 Task: Create a sub task Design and Implement Solution for the task  Upgrade and migrate company email marketing to a cloud-based solution in the project AgriSoft , assign it to team member softage.3@softage.net and update the status of the sub task to  Completed , set the priority of the sub task to High
Action: Mouse moved to (544, 246)
Screenshot: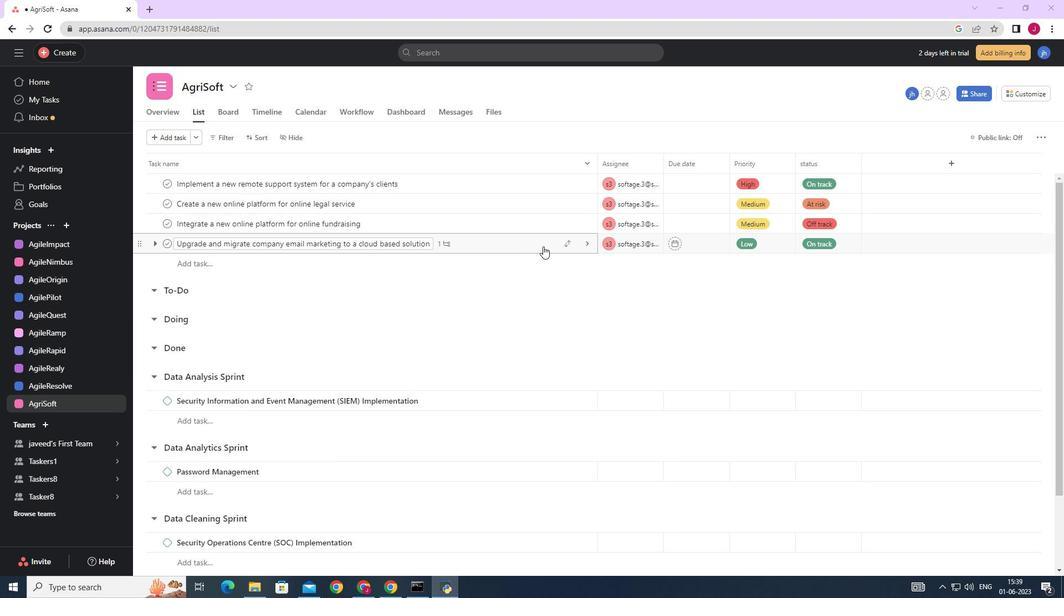 
Action: Mouse pressed left at (544, 246)
Screenshot: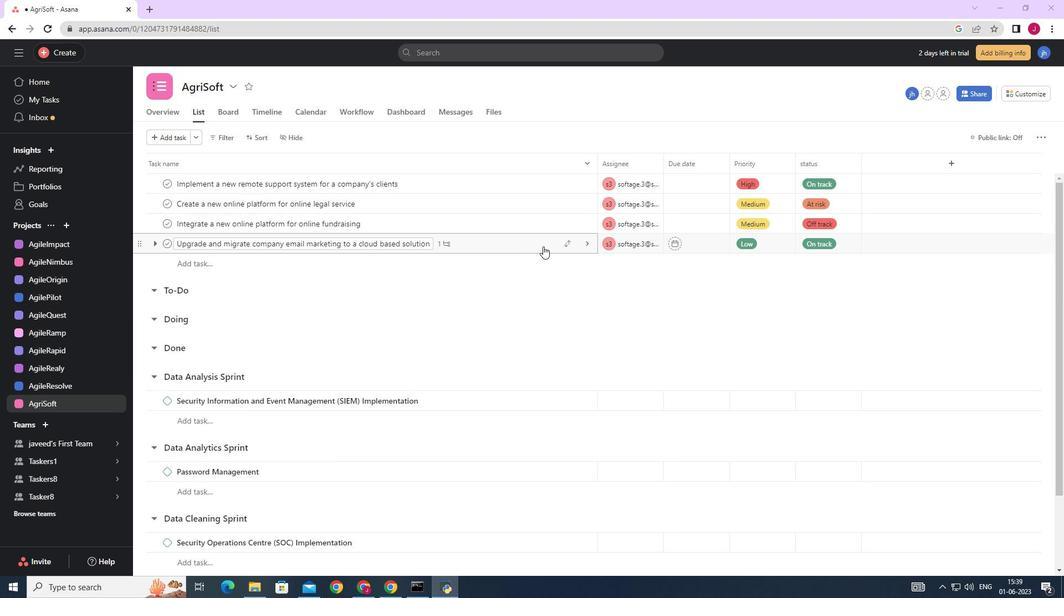 
Action: Mouse moved to (794, 320)
Screenshot: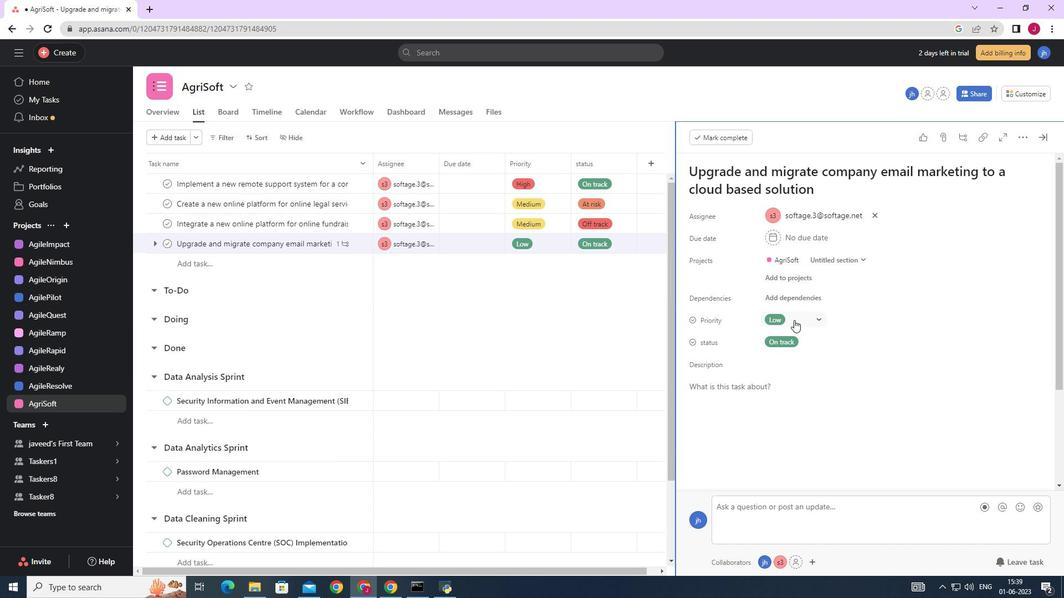 
Action: Mouse scrolled (794, 319) with delta (0, 0)
Screenshot: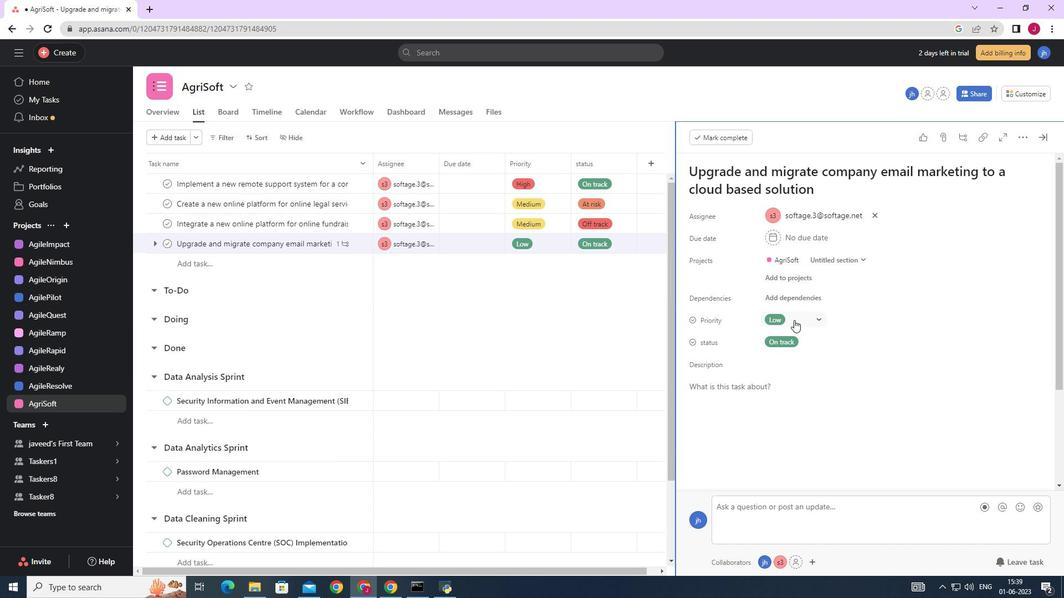 
Action: Mouse moved to (795, 320)
Screenshot: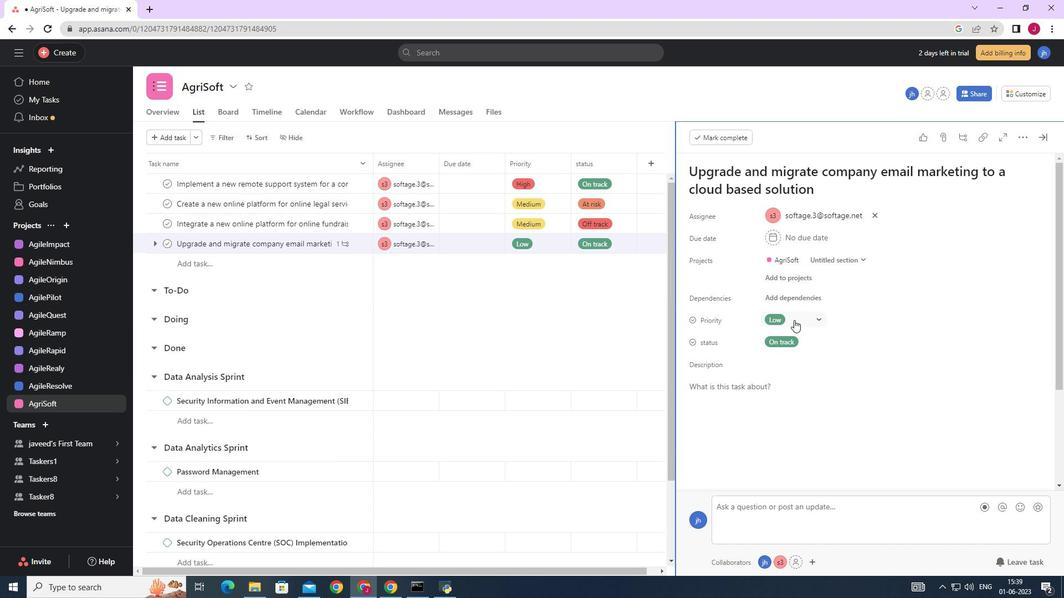 
Action: Mouse scrolled (795, 319) with delta (0, 0)
Screenshot: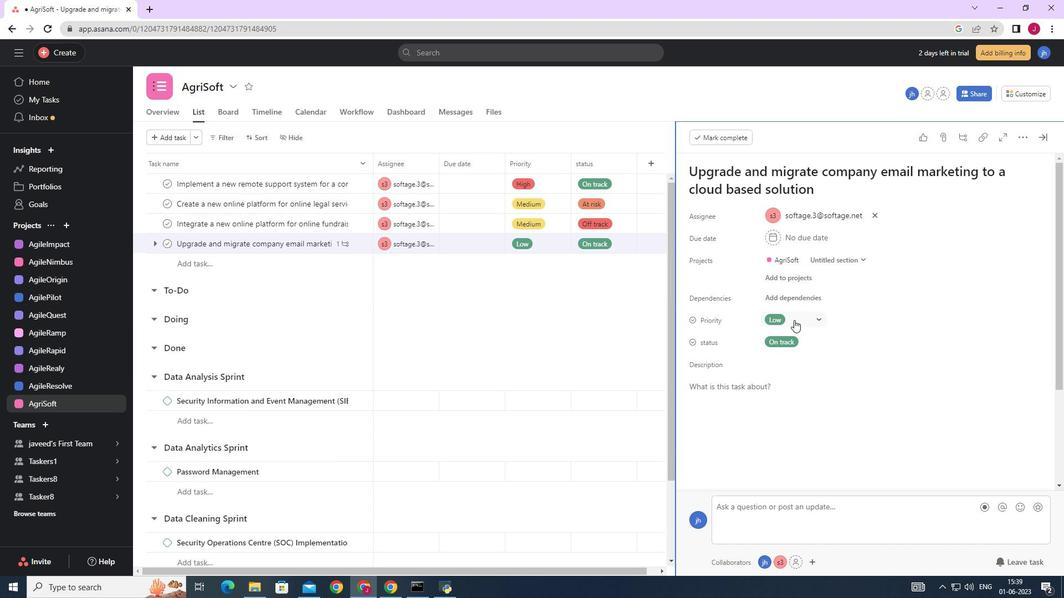 
Action: Mouse moved to (796, 320)
Screenshot: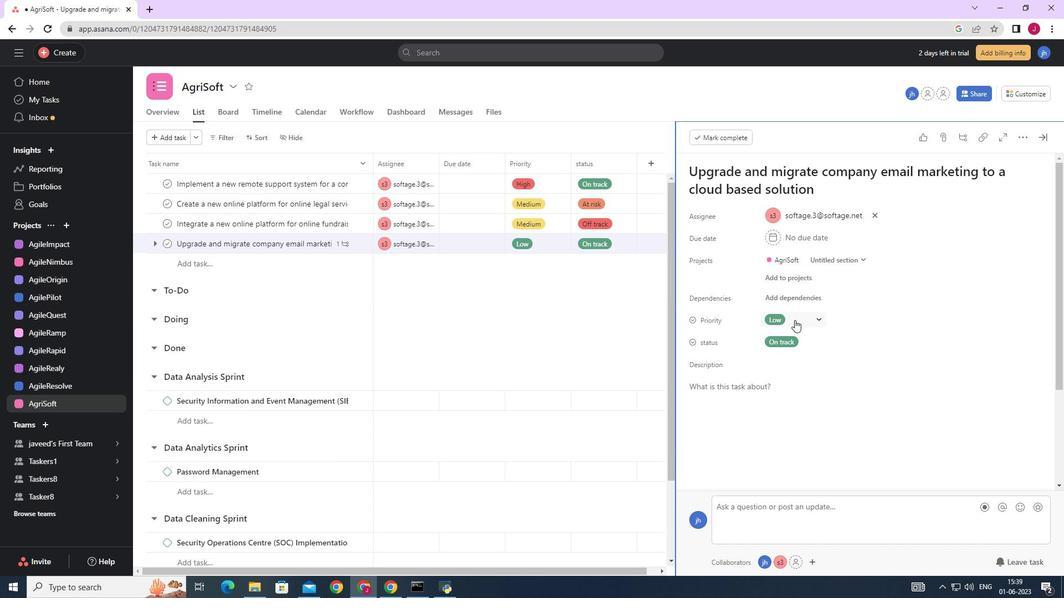 
Action: Mouse scrolled (796, 319) with delta (0, 0)
Screenshot: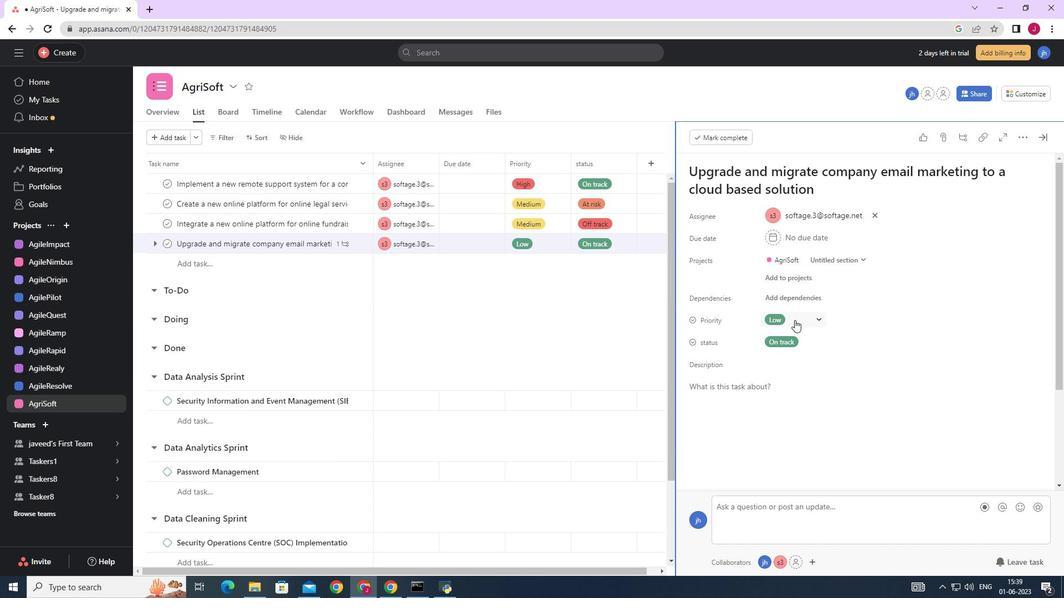 
Action: Mouse scrolled (796, 319) with delta (0, 0)
Screenshot: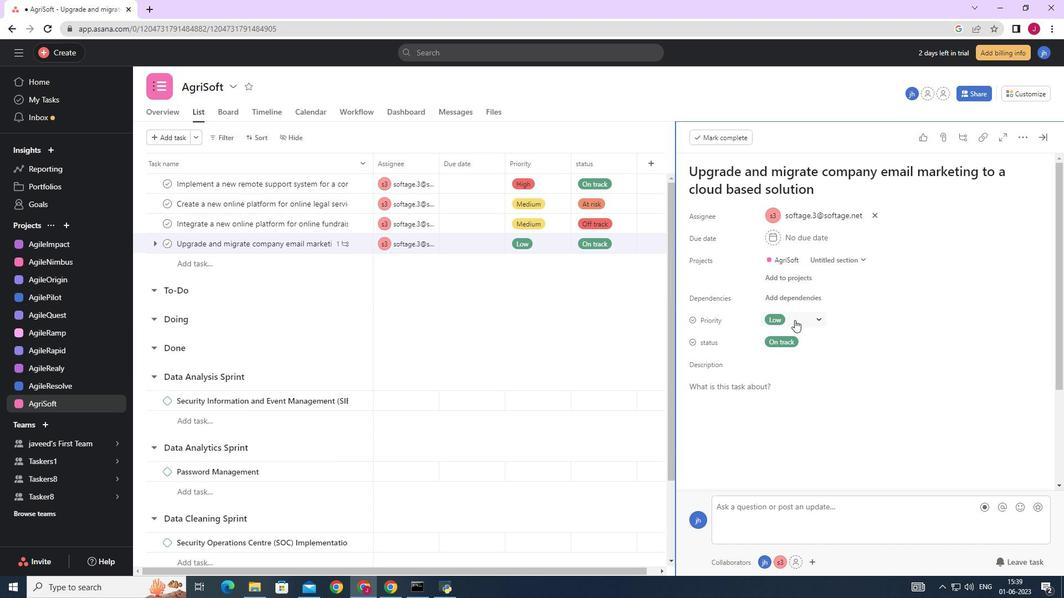 
Action: Mouse scrolled (796, 319) with delta (0, 0)
Screenshot: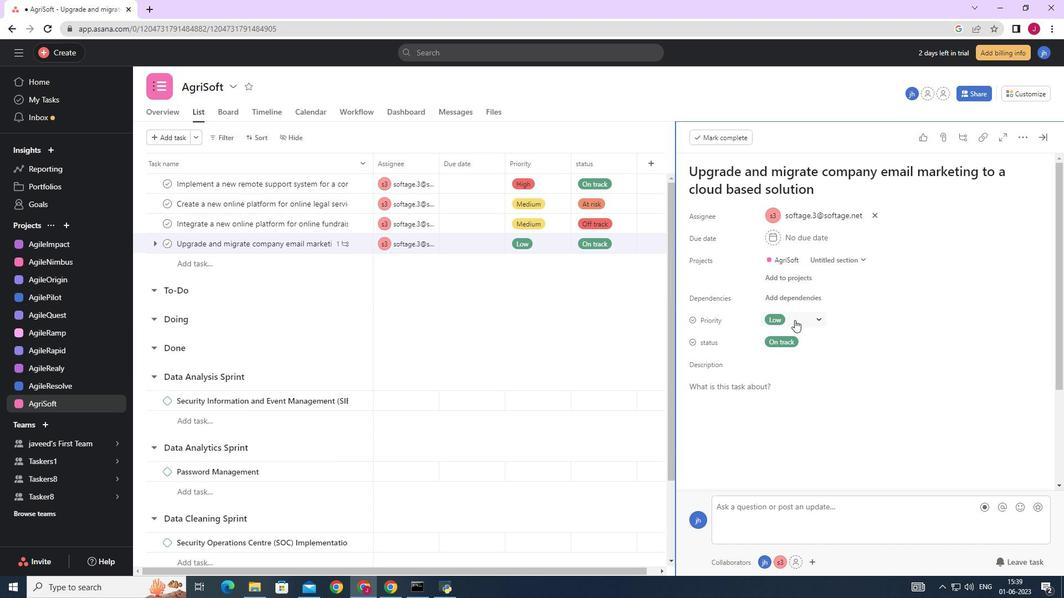 
Action: Mouse moved to (721, 405)
Screenshot: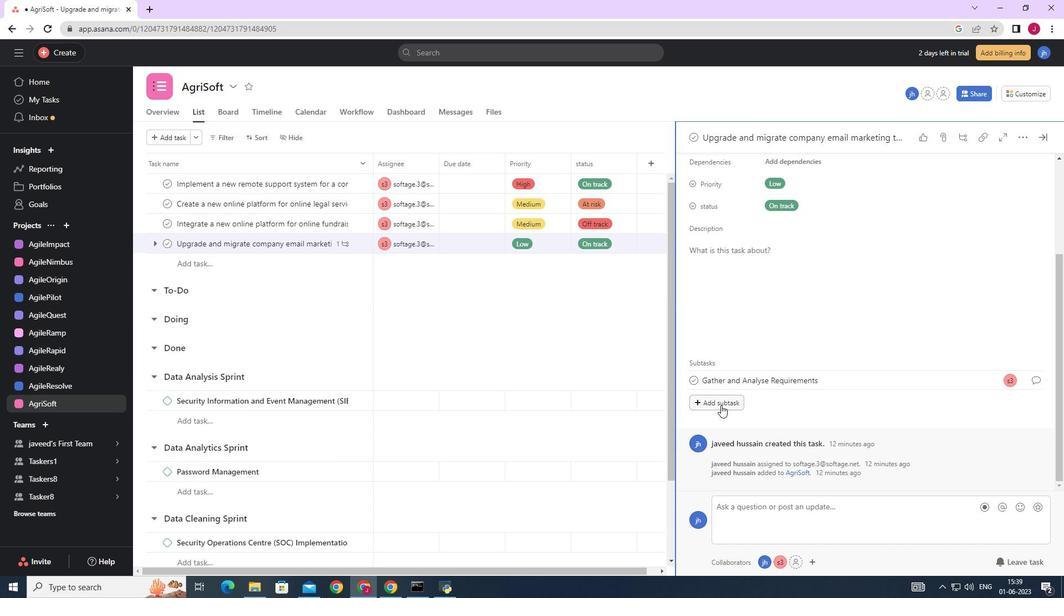 
Action: Mouse pressed left at (721, 405)
Screenshot: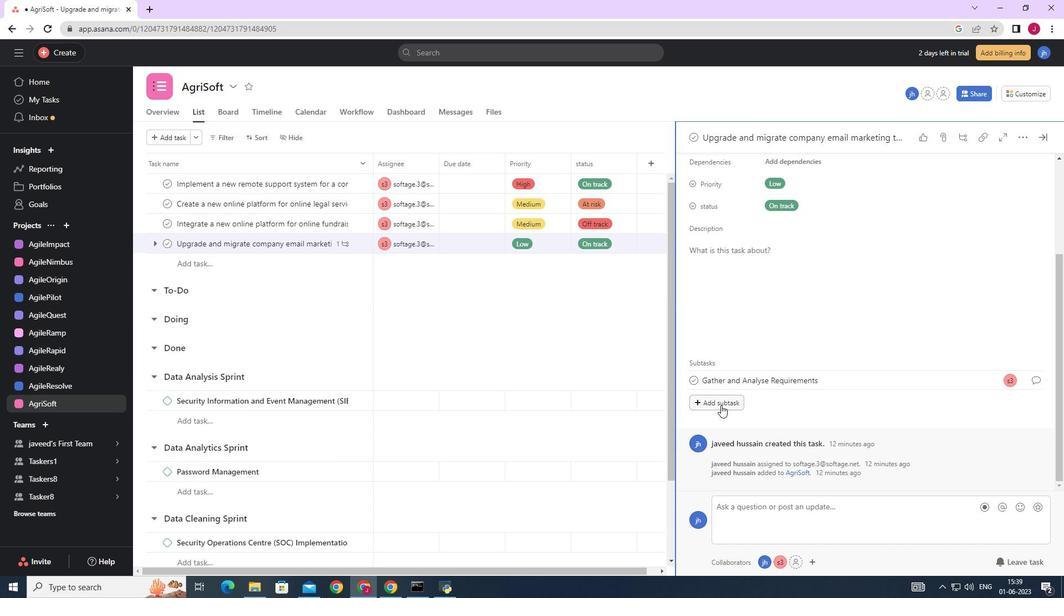 
Action: Mouse moved to (754, 384)
Screenshot: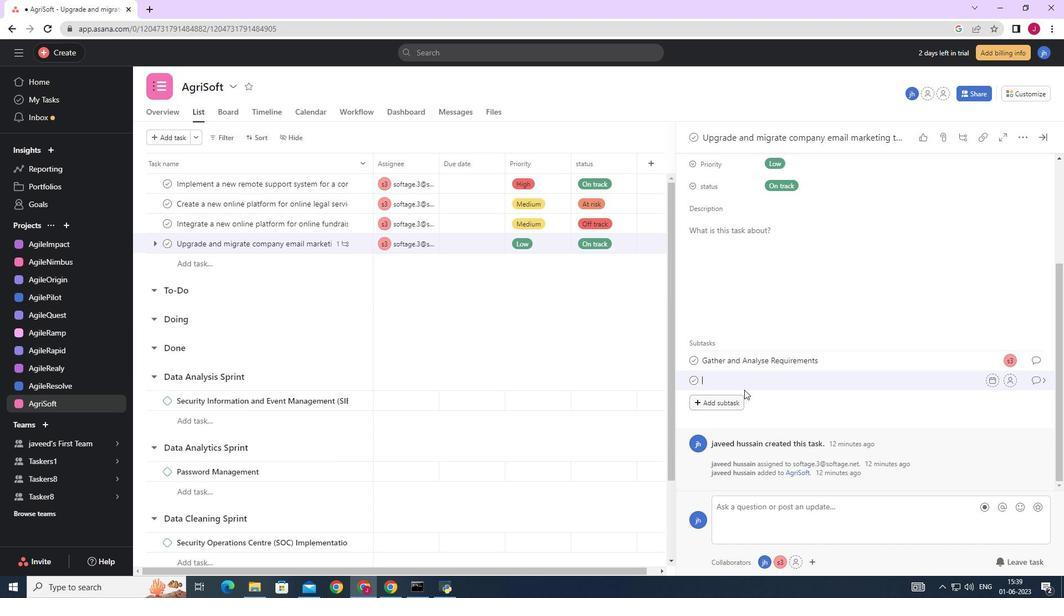 
Action: Key pressed <Key.caps_lock>D<Key.caps_lock>esign<Key.space>and<Key.space><Key.caps_lock>I<Key.caps_lock>mplement<Key.space><Key.caps_lock>S<Key.caps_lock>olution
Screenshot: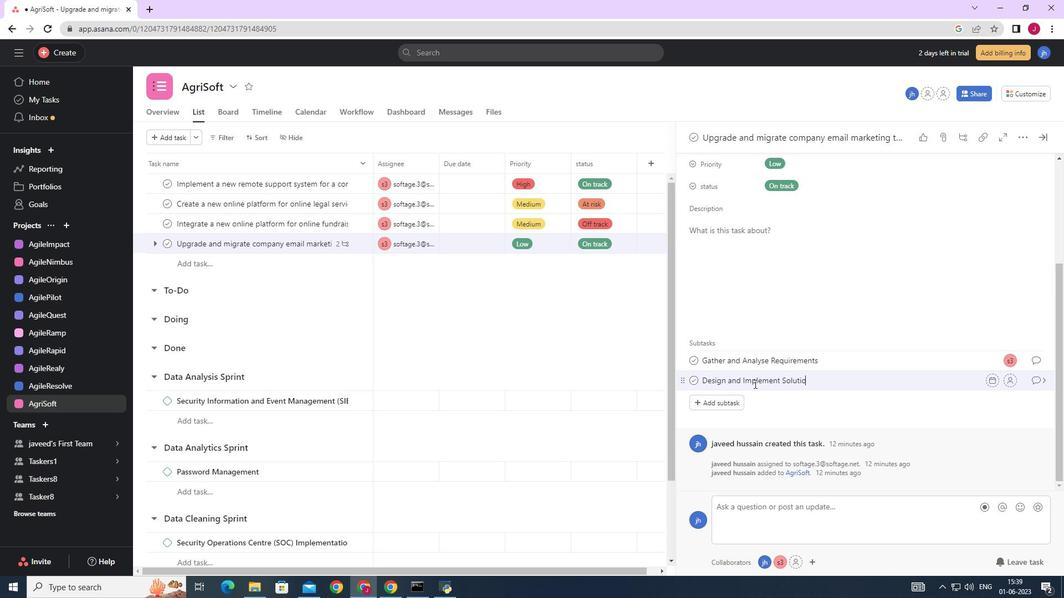 
Action: Mouse moved to (1009, 383)
Screenshot: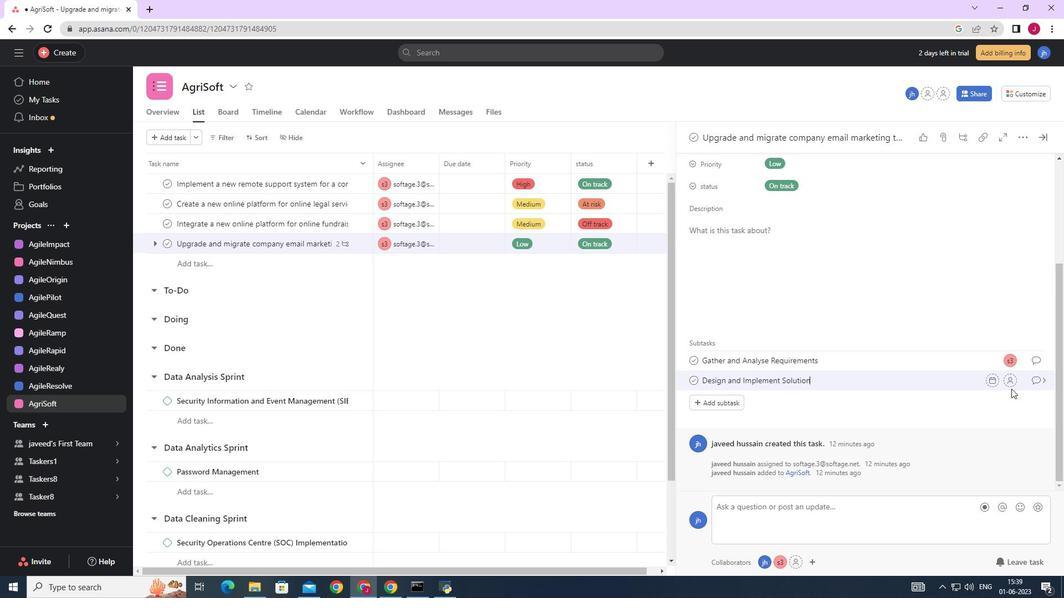 
Action: Mouse pressed left at (1009, 383)
Screenshot: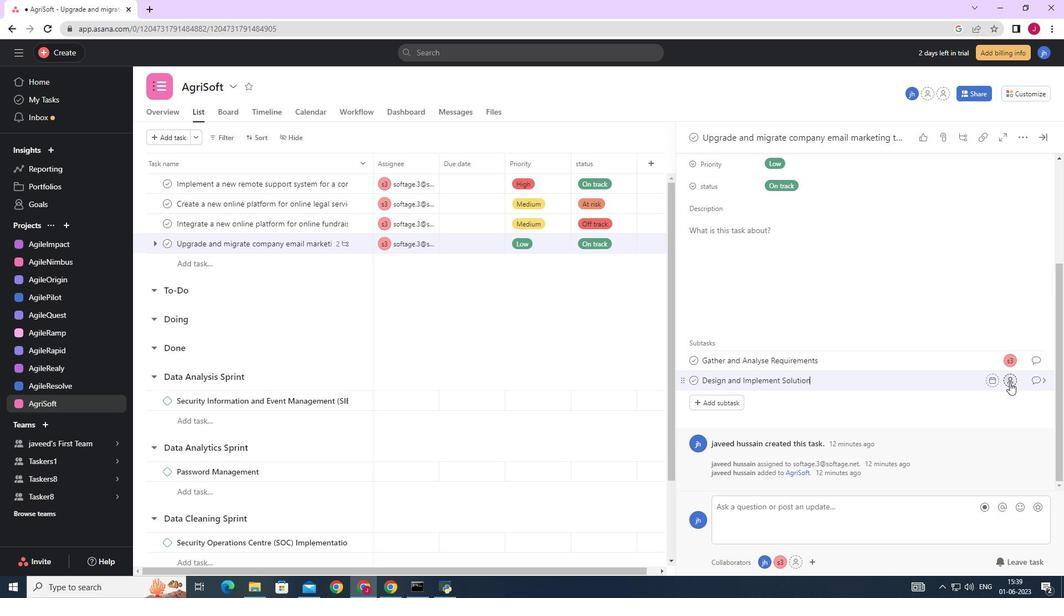 
Action: Key pressed softage.3
Screenshot: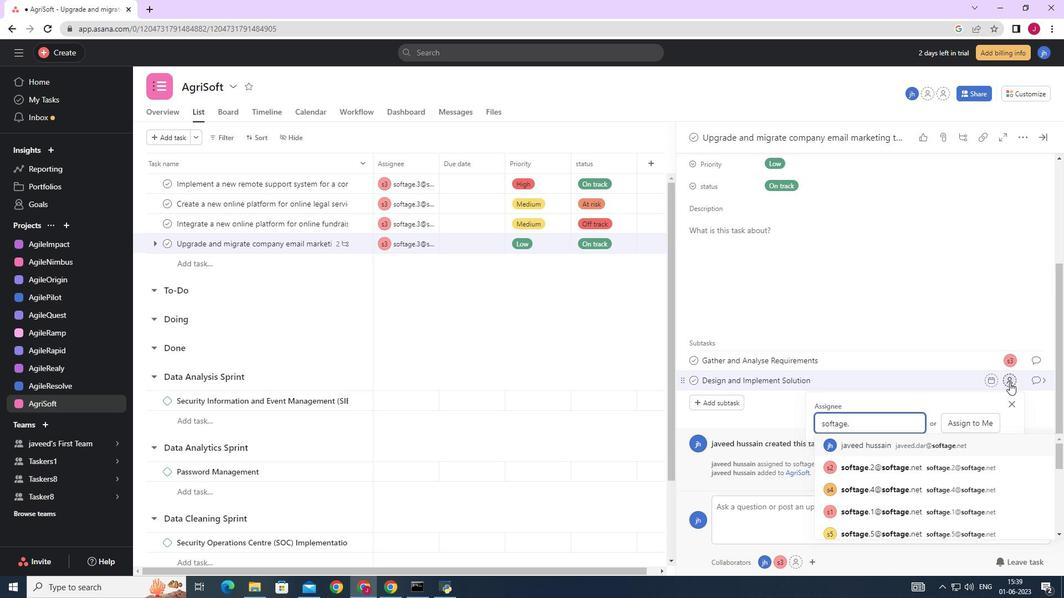 
Action: Mouse moved to (893, 445)
Screenshot: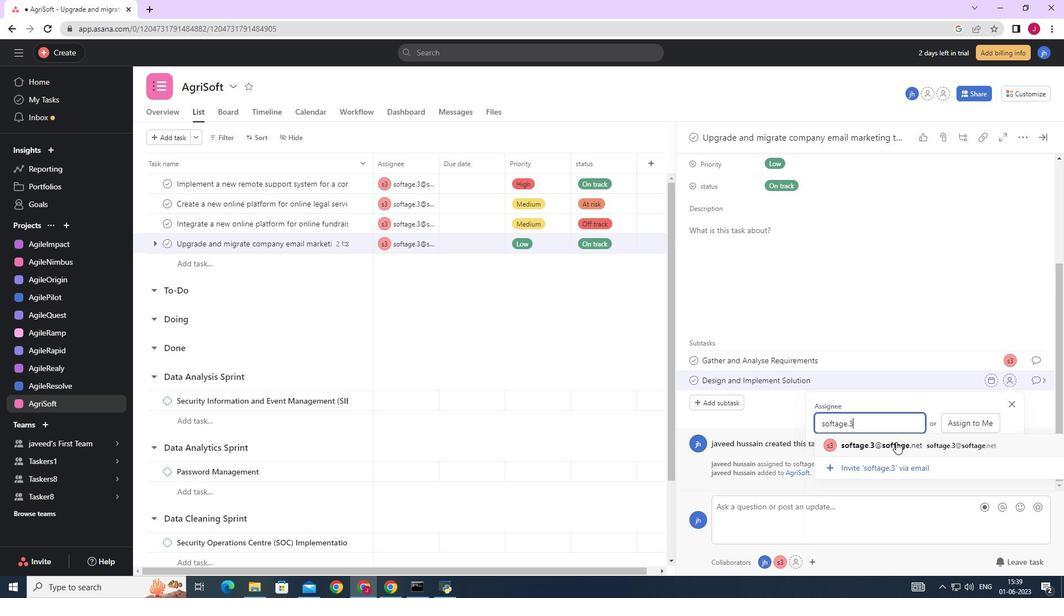 
Action: Mouse pressed left at (893, 445)
Screenshot: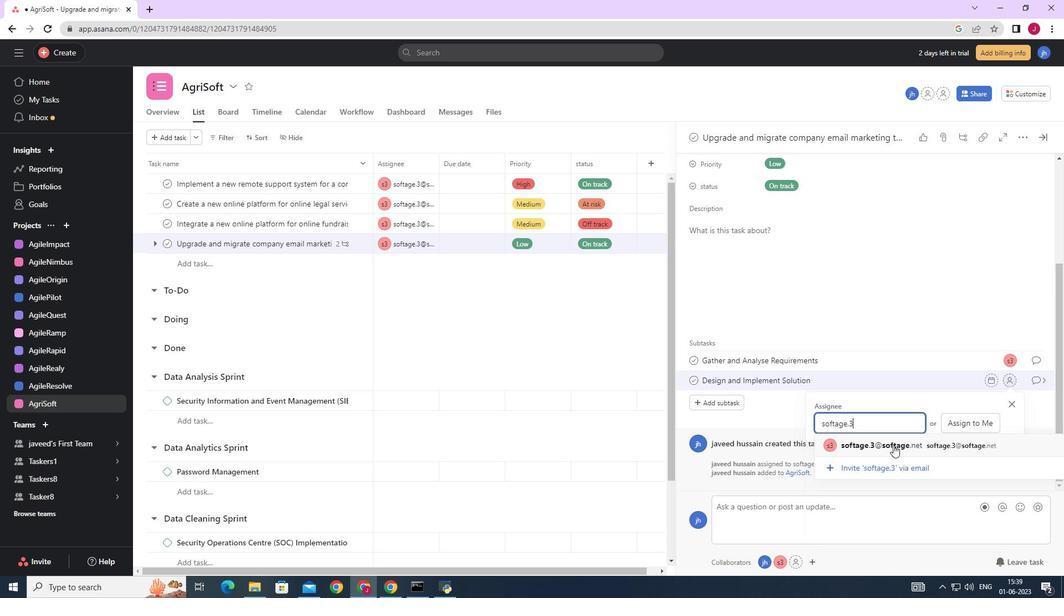 
Action: Mouse moved to (1038, 384)
Screenshot: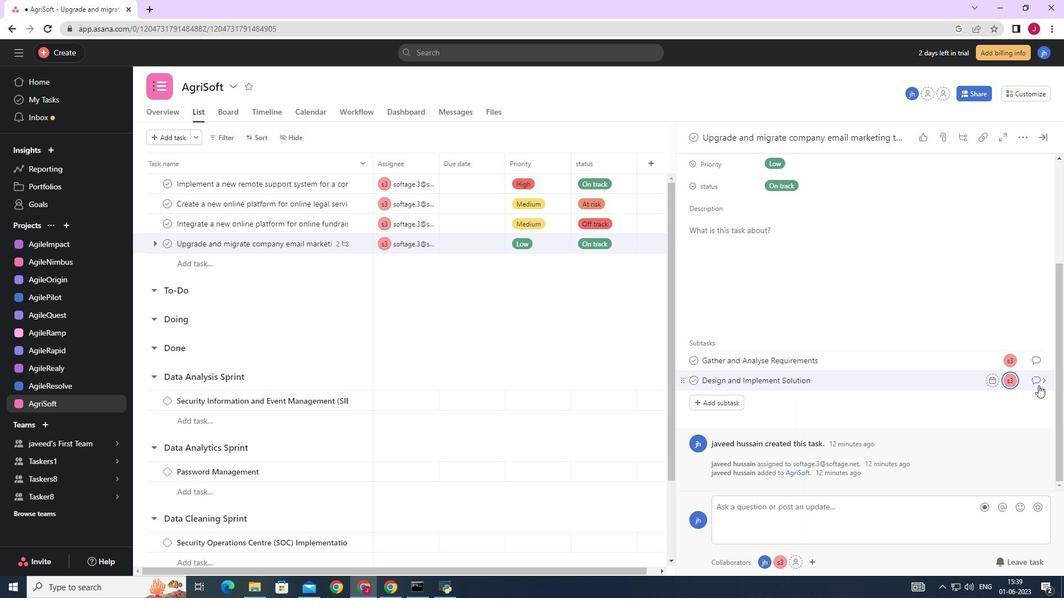 
Action: Mouse pressed left at (1038, 384)
Screenshot: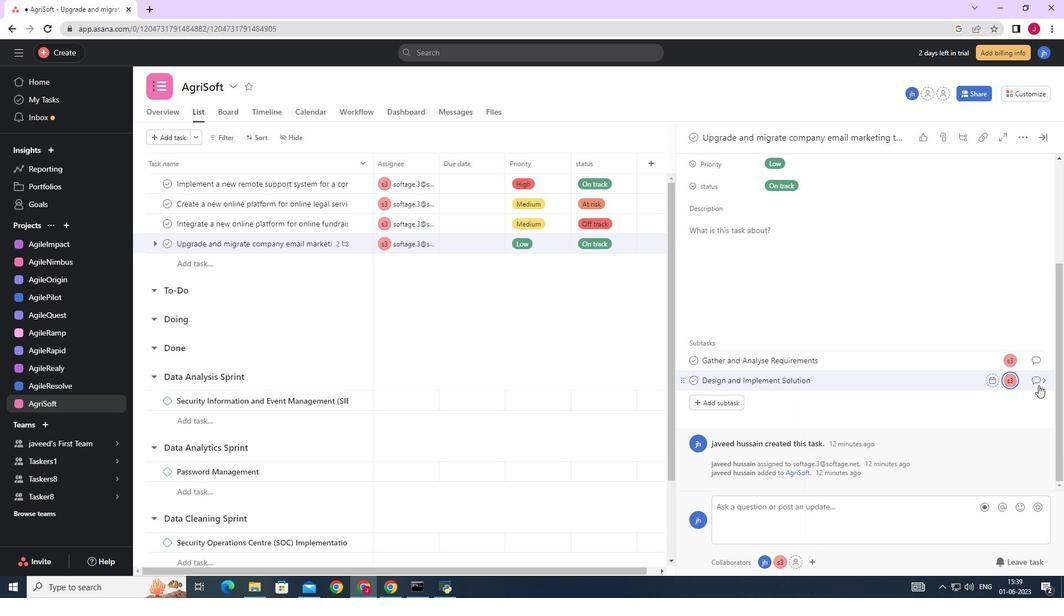 
Action: Mouse moved to (736, 292)
Screenshot: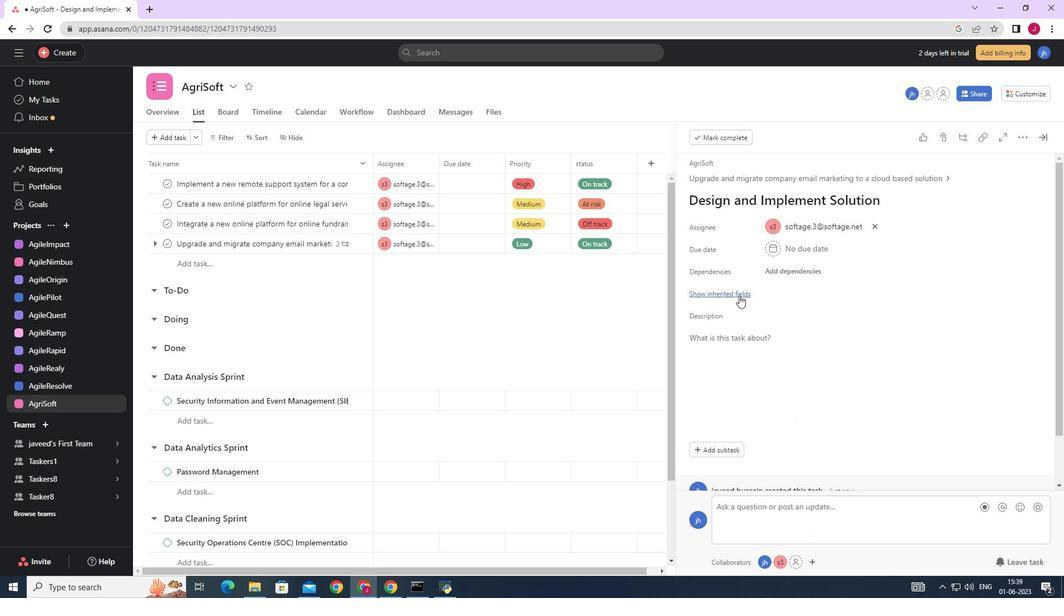 
Action: Mouse pressed left at (736, 292)
Screenshot: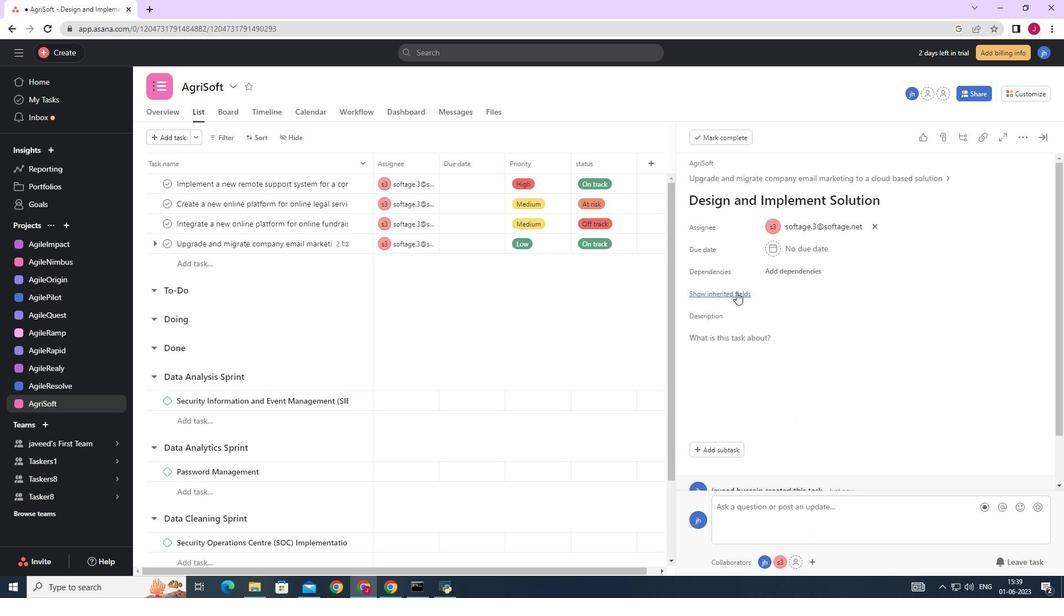
Action: Mouse moved to (765, 315)
Screenshot: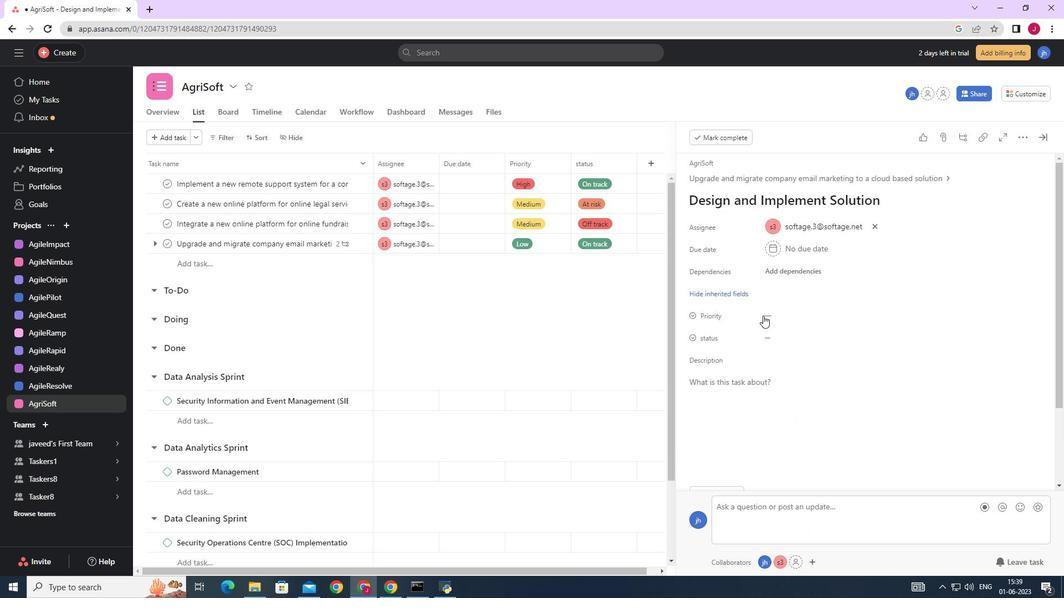 
Action: Mouse pressed left at (765, 315)
Screenshot: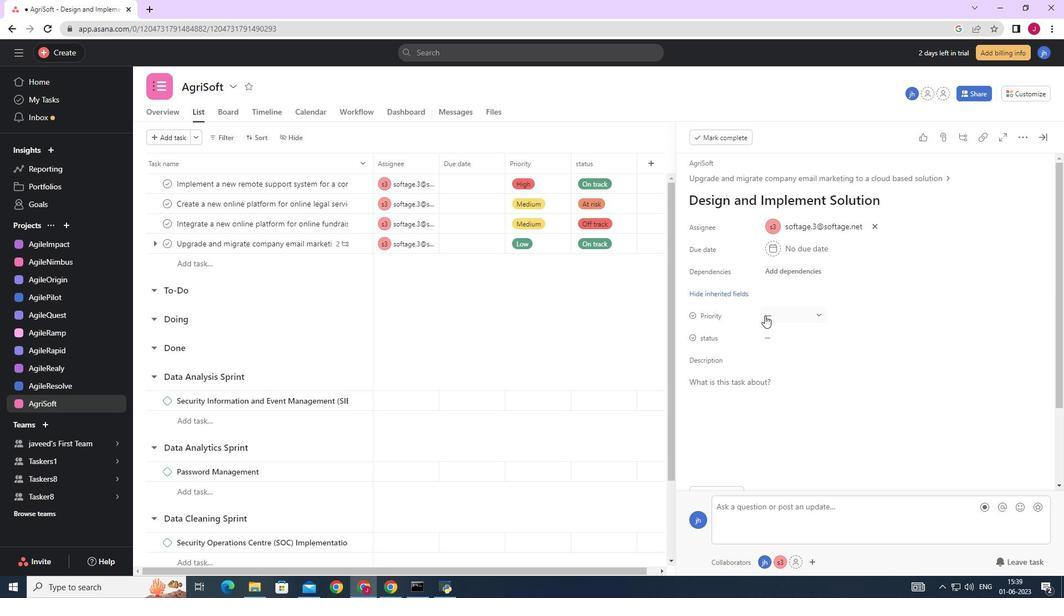 
Action: Mouse moved to (794, 355)
Screenshot: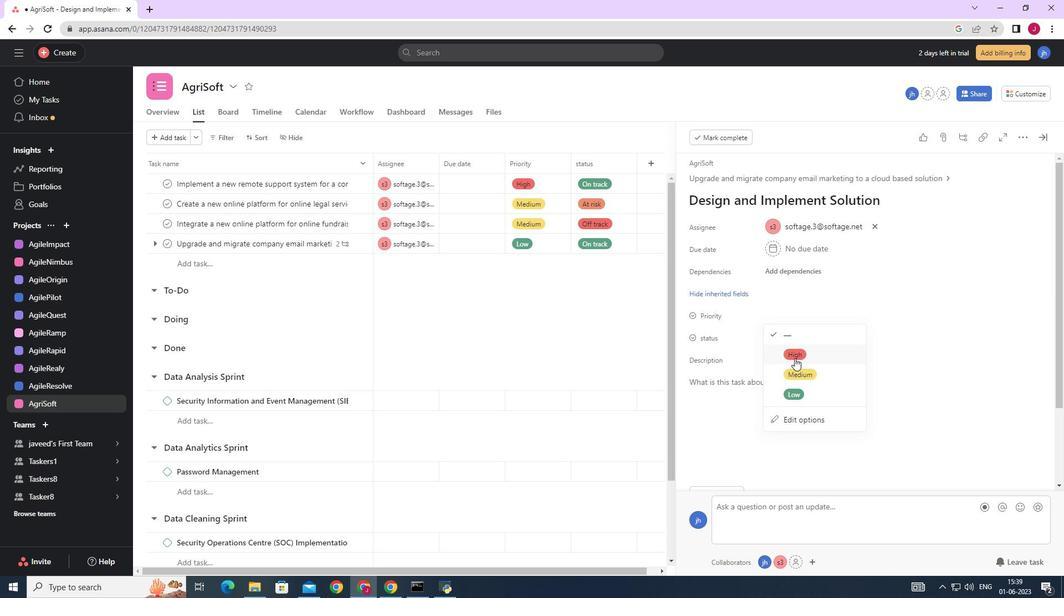 
Action: Mouse pressed left at (794, 355)
Screenshot: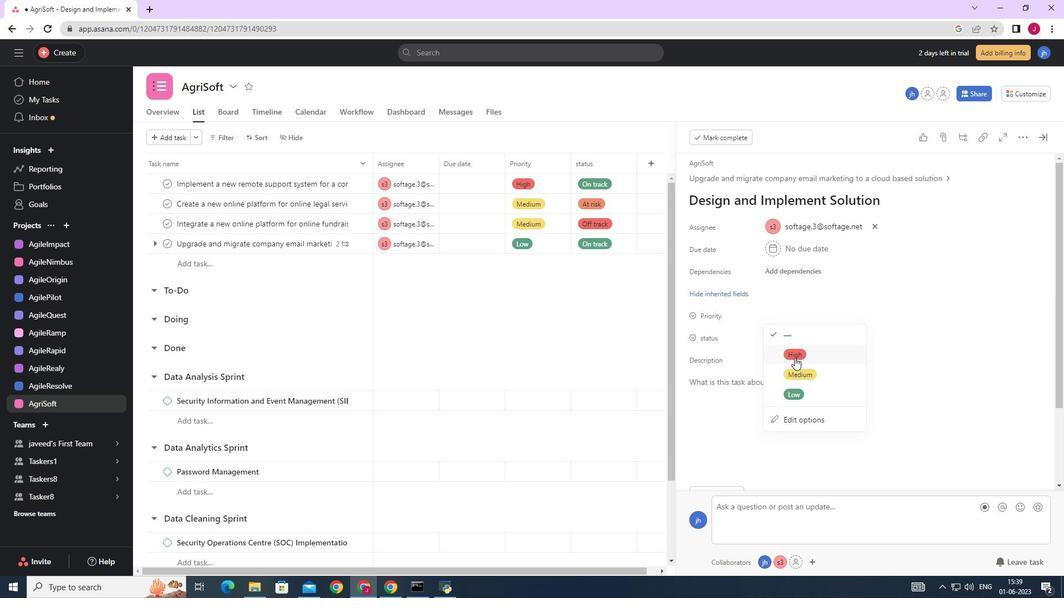 
Action: Mouse moved to (784, 334)
Screenshot: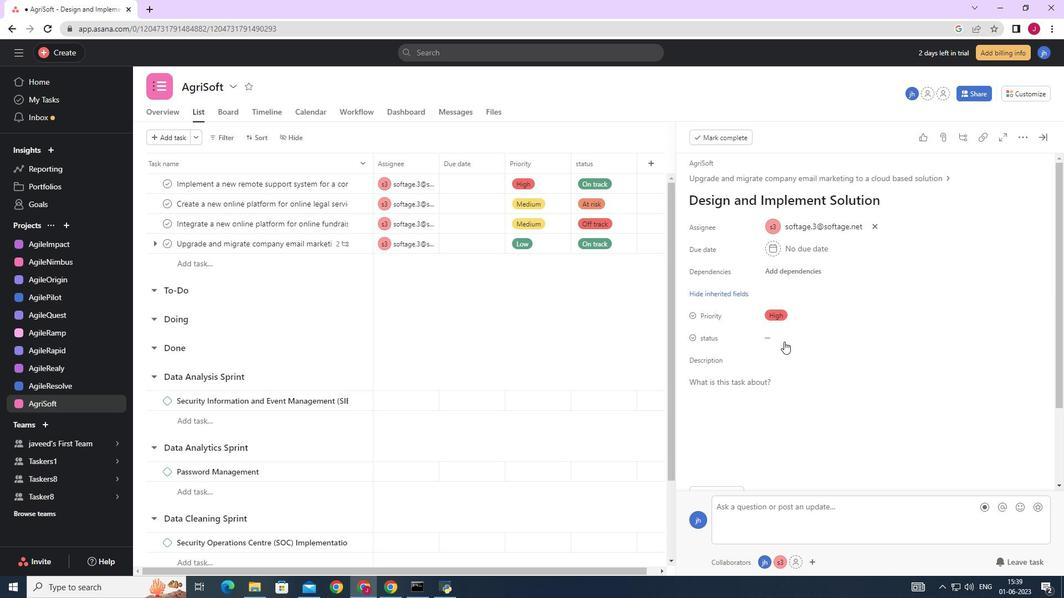
Action: Mouse pressed left at (784, 334)
Screenshot: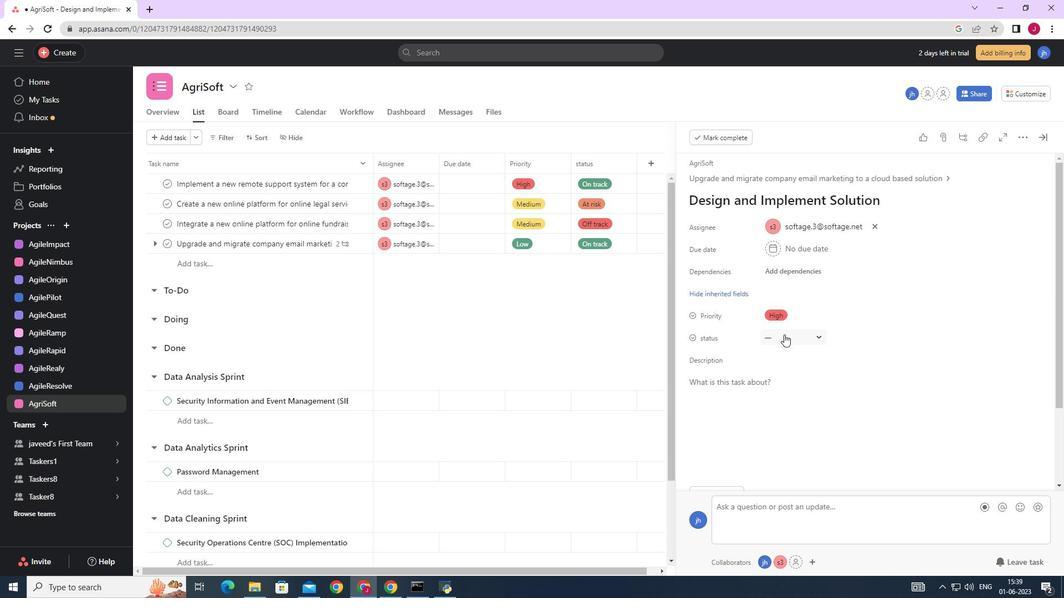 
Action: Mouse moved to (810, 432)
Screenshot: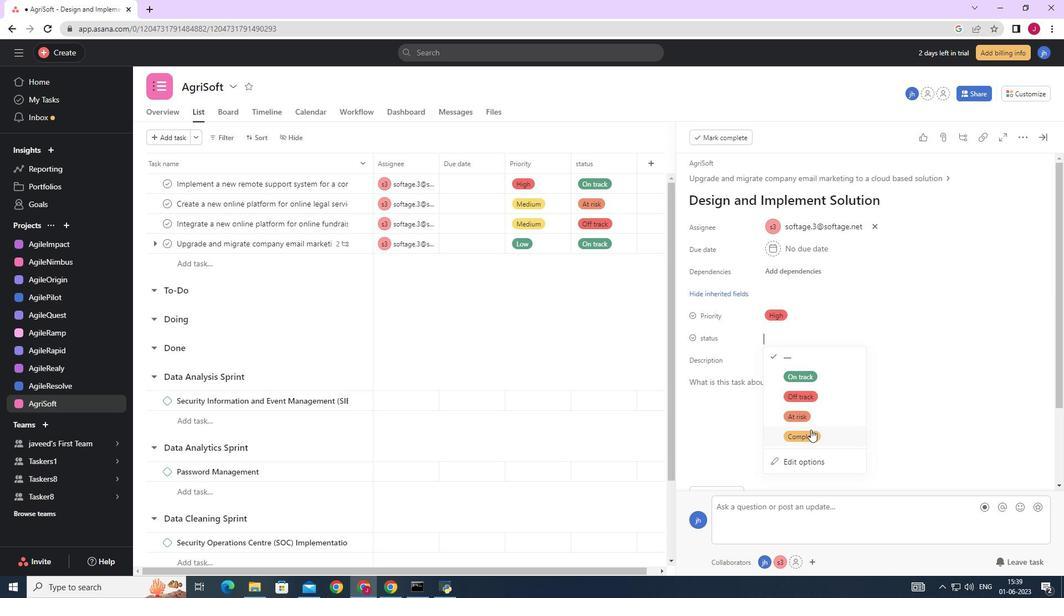 
Action: Mouse pressed left at (810, 432)
Screenshot: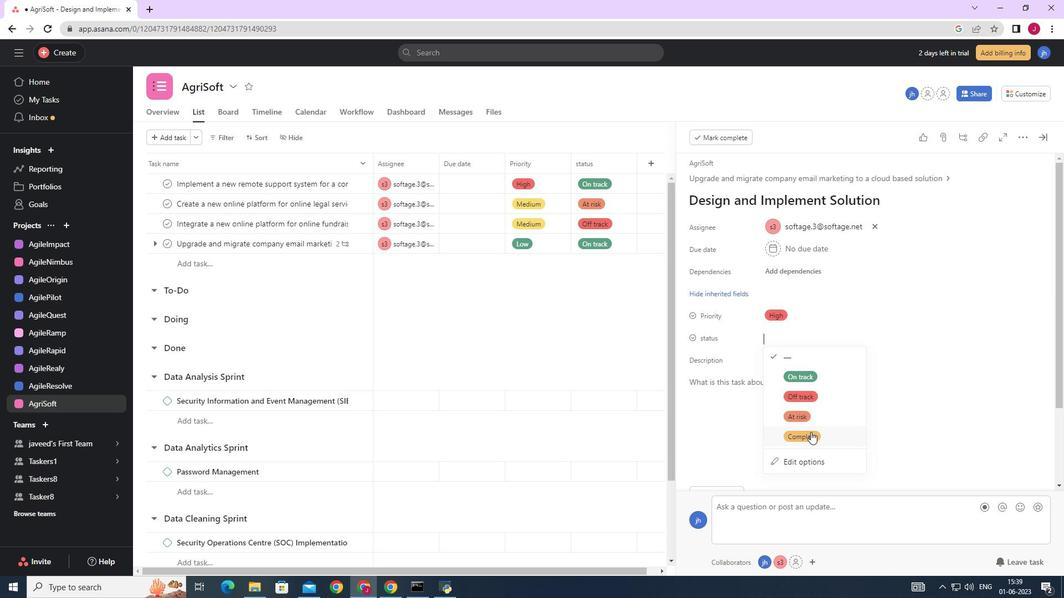 
Action: Mouse moved to (1042, 139)
Screenshot: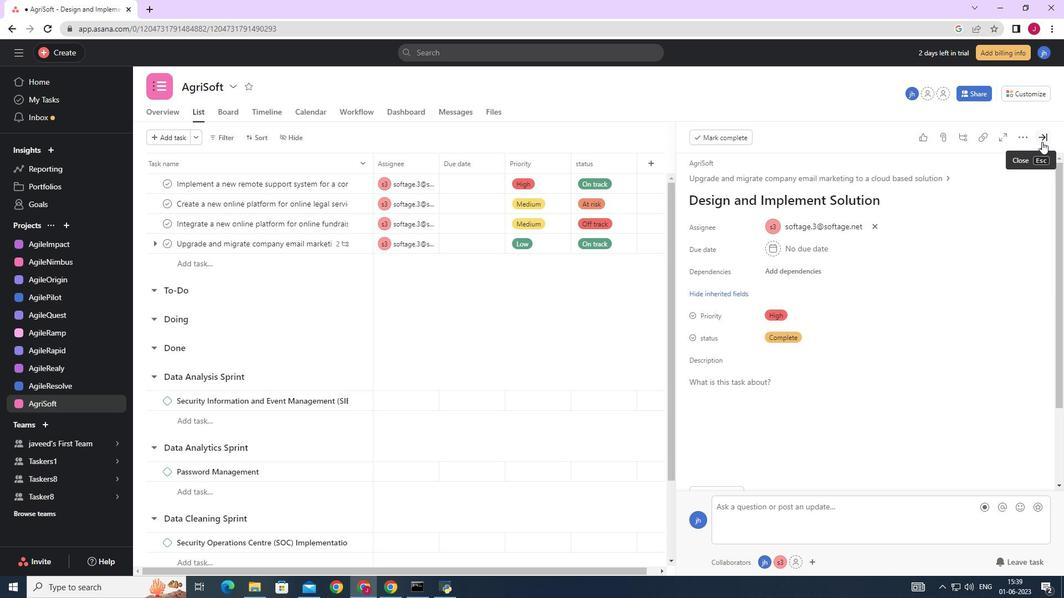
Action: Mouse pressed left at (1042, 139)
Screenshot: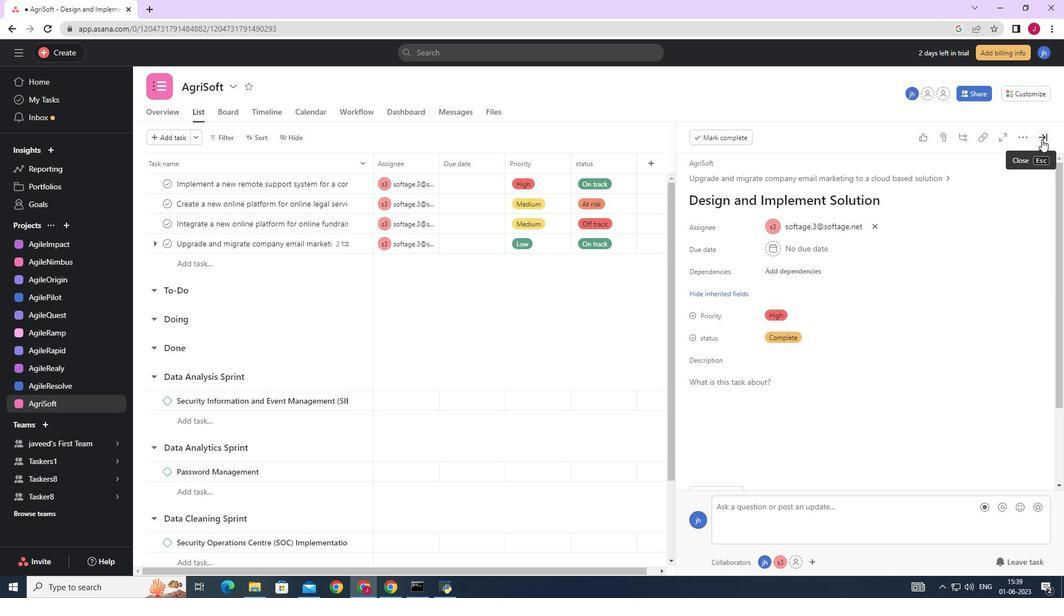 
Action: Mouse moved to (1042, 145)
Screenshot: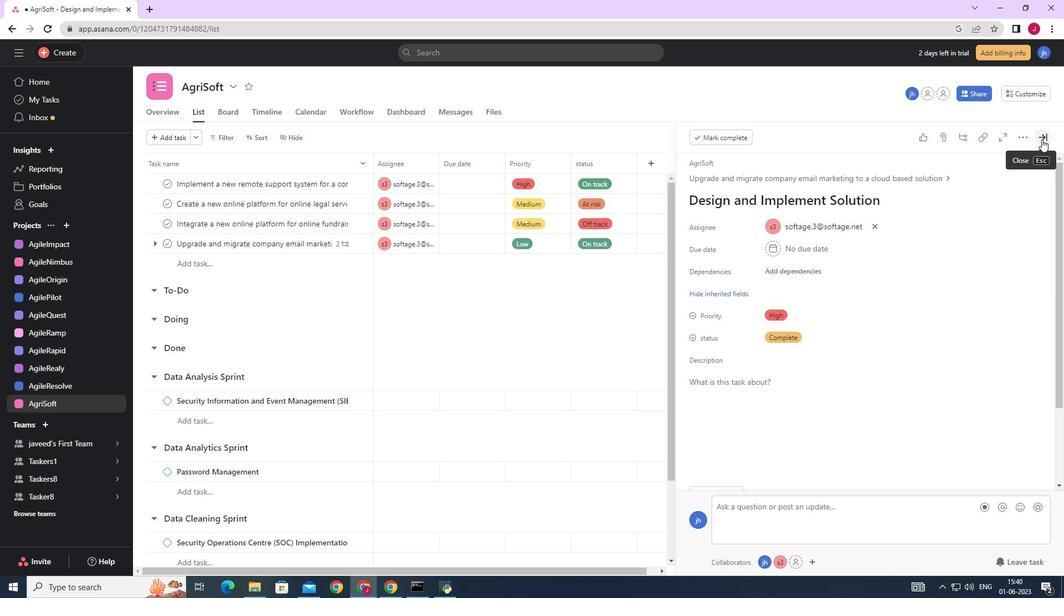 
